 Task: Create a section Black Hole and in the section, add a milestone Microservices Implementation in the project AgileEagle
Action: Mouse pressed left at (185, 498)
Screenshot: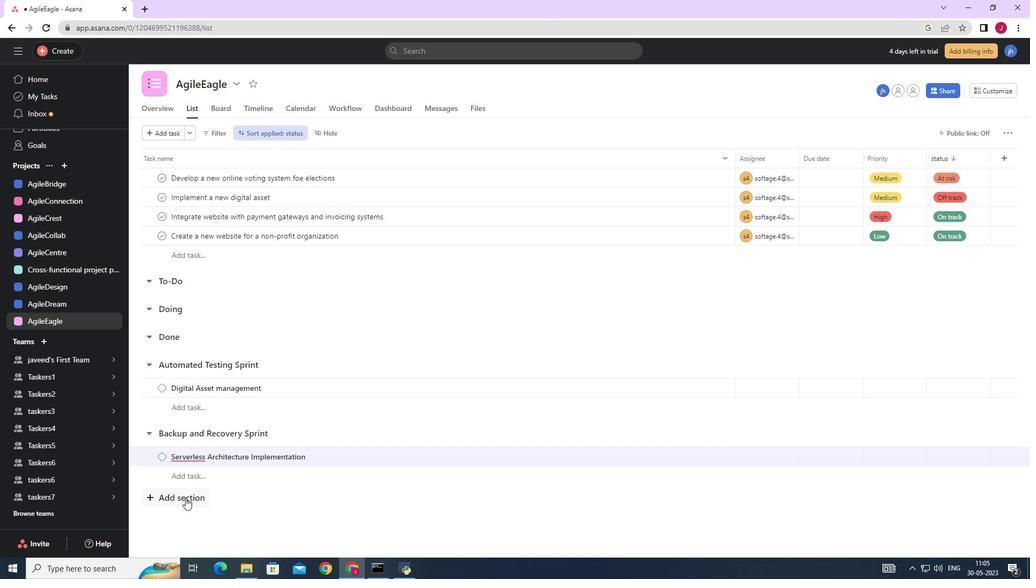 
Action: Key pressed <Key.caps_lock>B<Key.caps_lock>lack<Key.space><Key.caps_lock>H<Key.caps_lock>ole<Key.space><Key.enter><Key.caps_lock>M<Key.caps_lock>icrod<Key.backspace>services<Key.space><Key.caps_lock>I<Key.caps_lock>mplementation
Screenshot: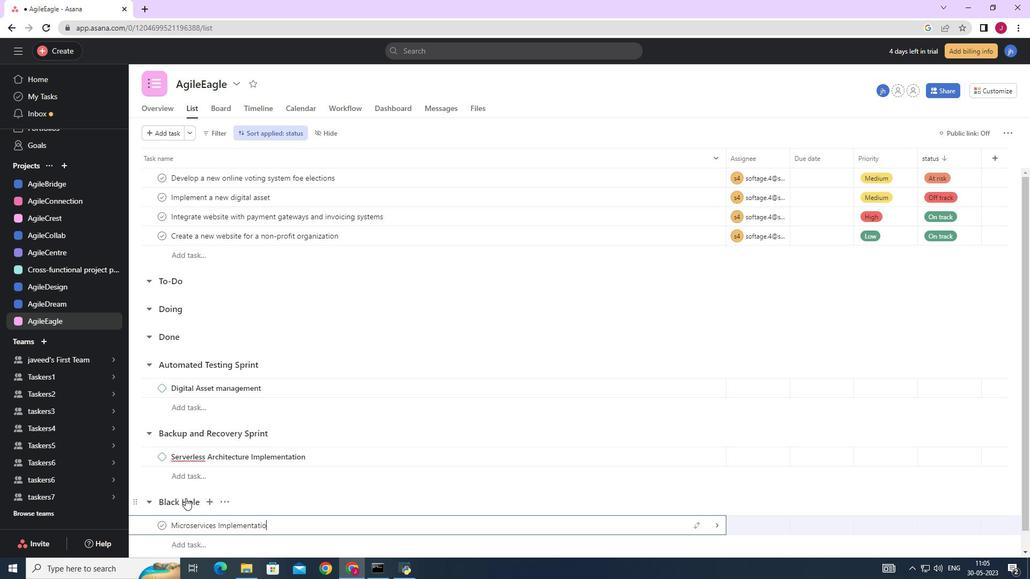 
Action: Mouse moved to (717, 528)
Screenshot: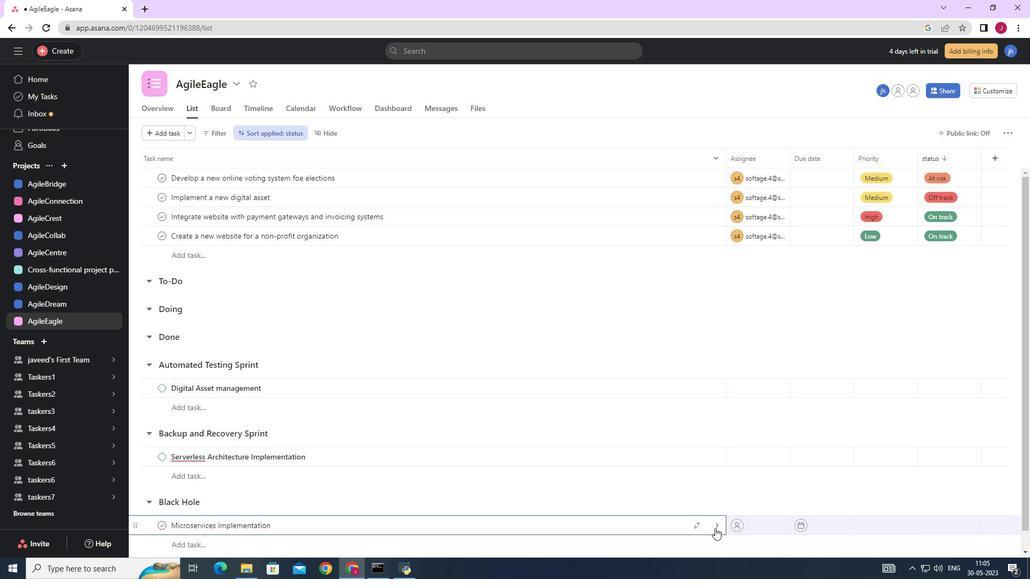 
Action: Mouse pressed left at (717, 528)
Screenshot: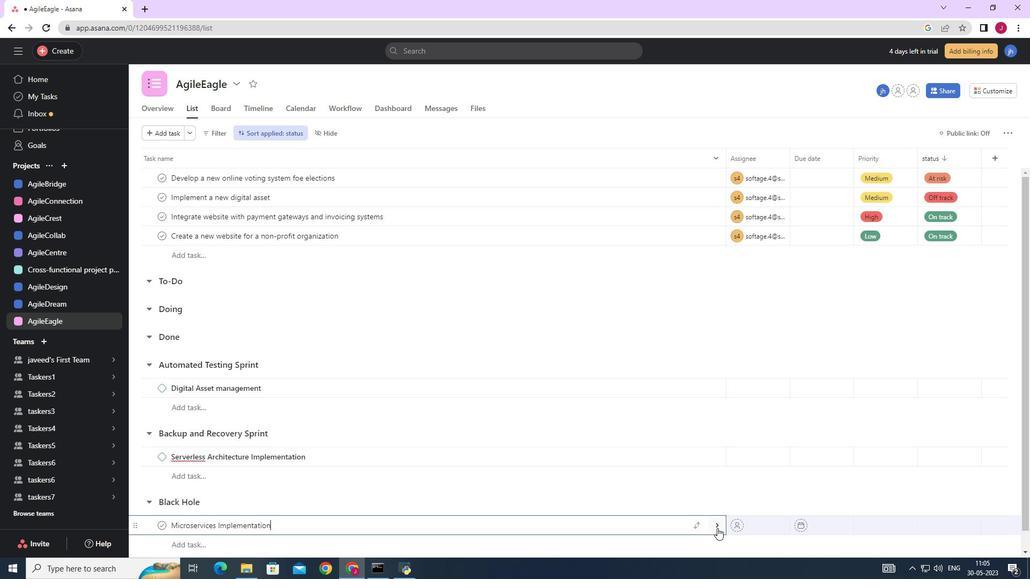 
Action: Mouse moved to (994, 129)
Screenshot: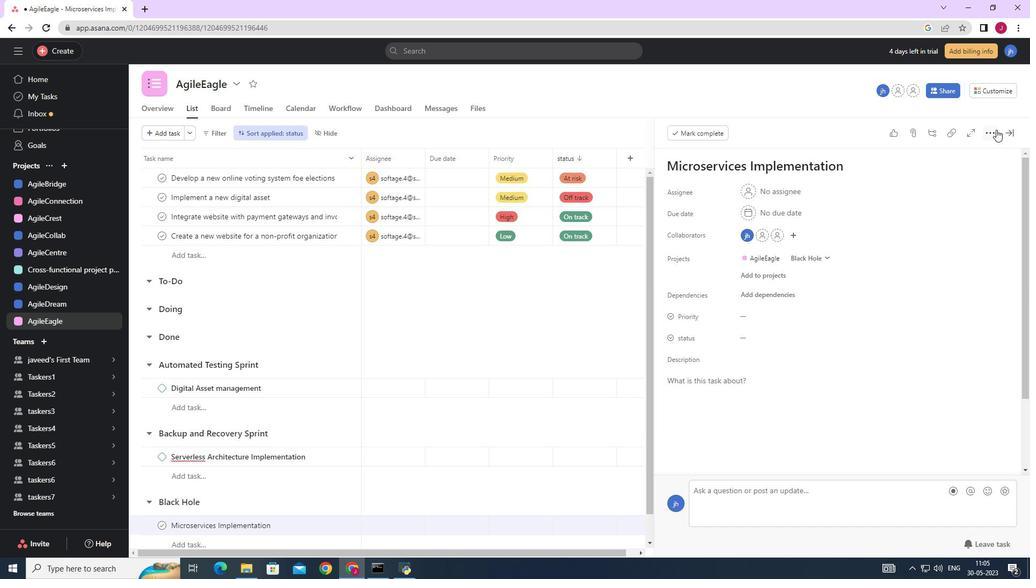 
Action: Mouse pressed left at (994, 129)
Screenshot: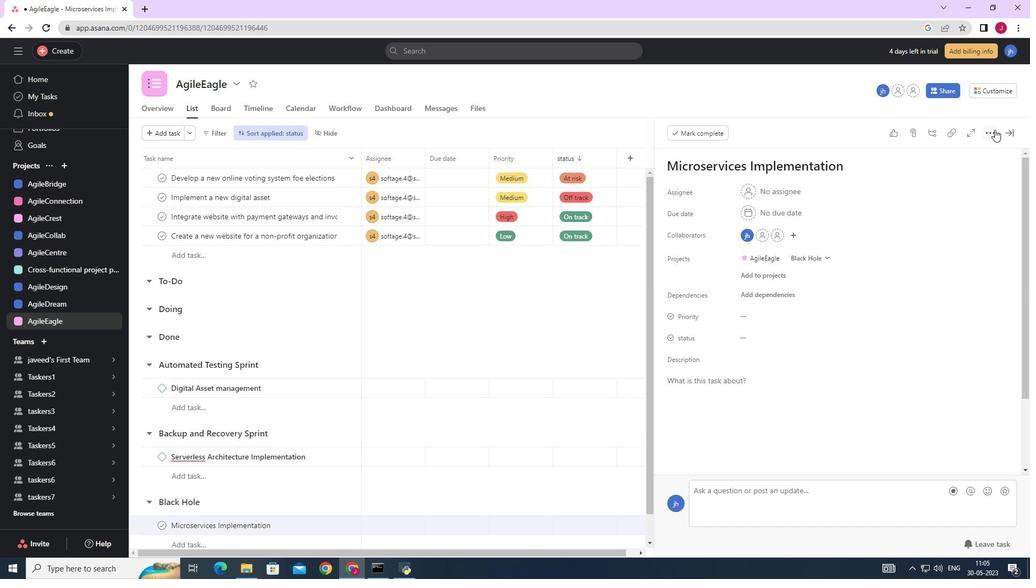 
Action: Mouse moved to (890, 174)
Screenshot: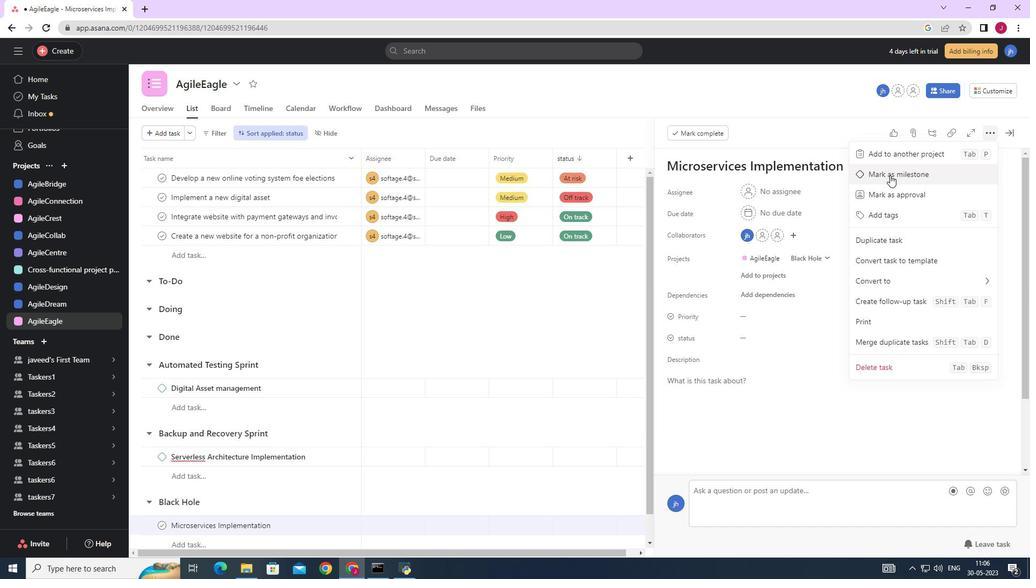 
Action: Mouse pressed left at (890, 174)
Screenshot: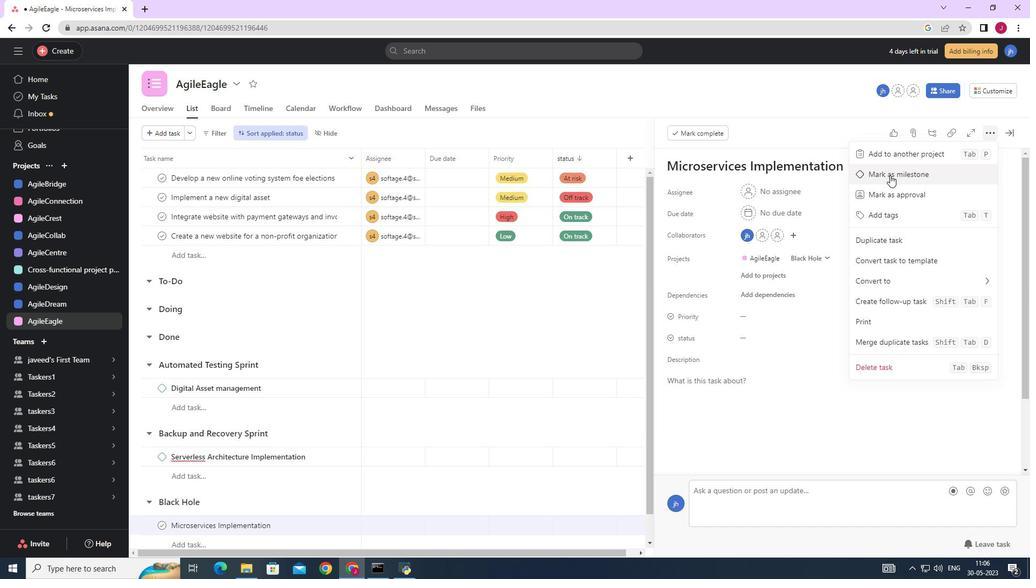 
Action: Mouse moved to (1008, 127)
Screenshot: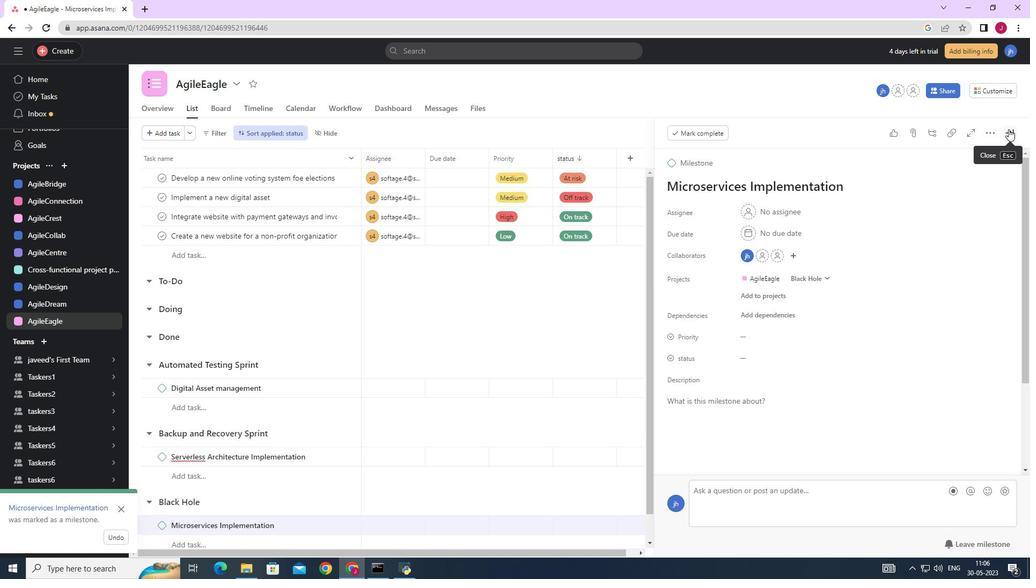 
Action: Mouse pressed left at (1008, 127)
Screenshot: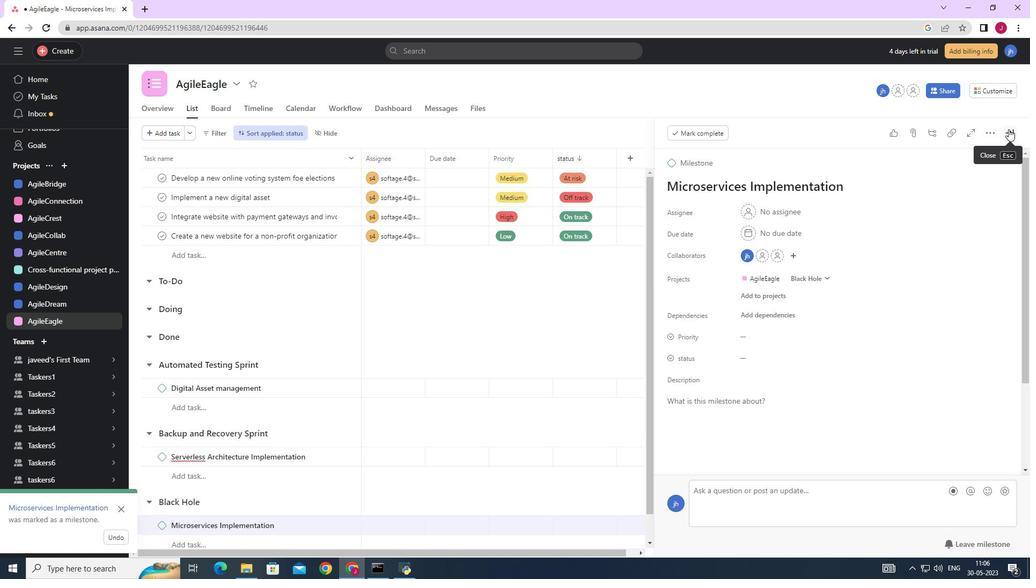 
Action: Mouse moved to (711, 231)
Screenshot: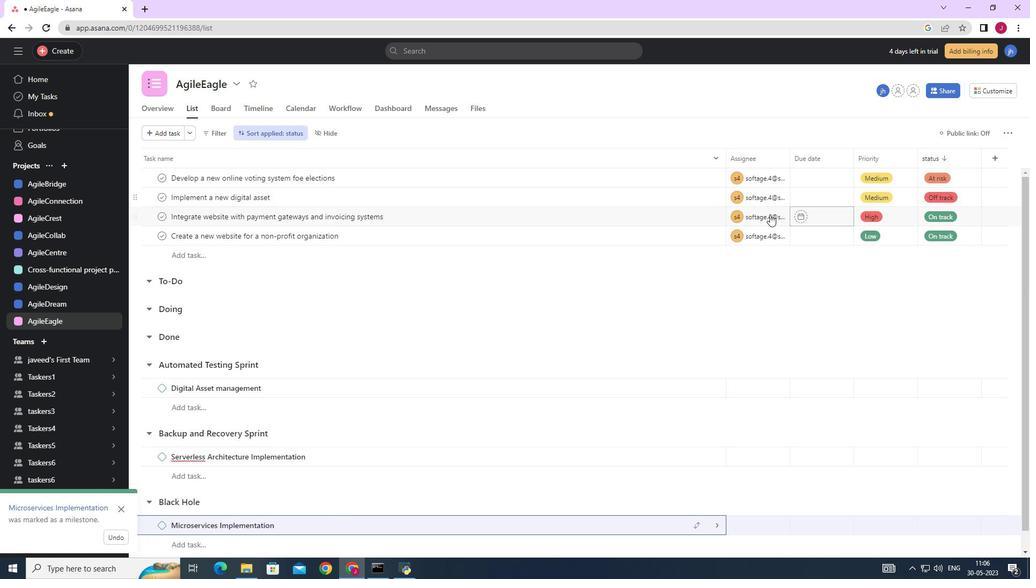
